 Task: Look for products in the category "Honey" from Taylor Pass Honey Co only.
Action: Mouse moved to (331, 136)
Screenshot: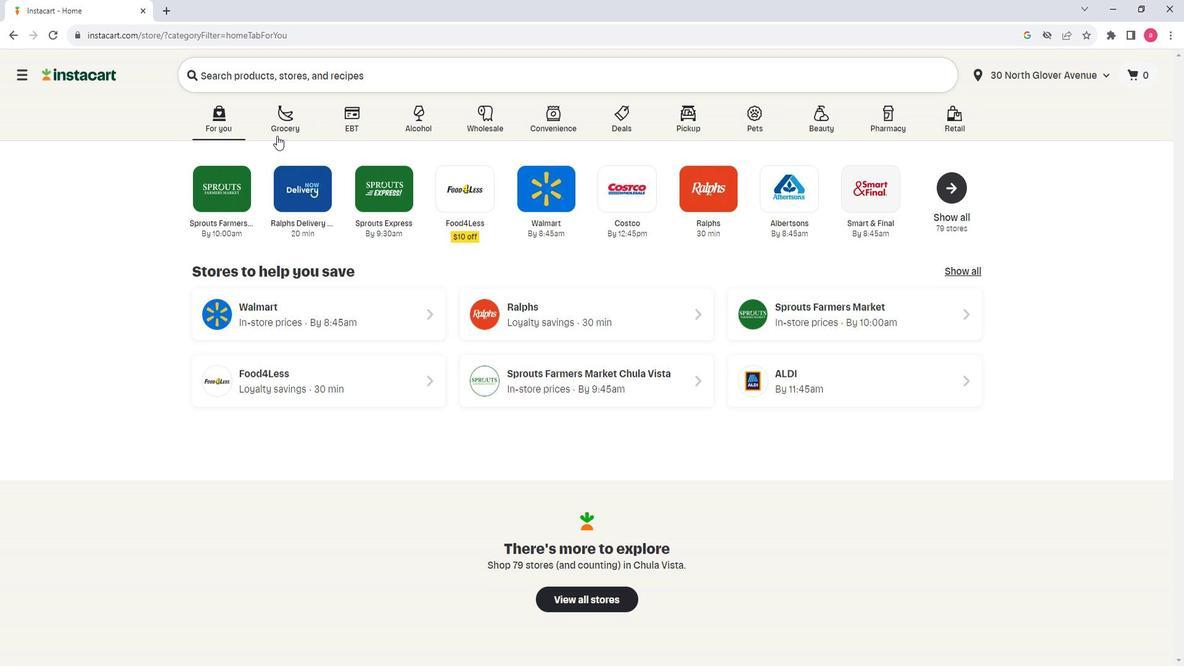 
Action: Mouse pressed left at (331, 136)
Screenshot: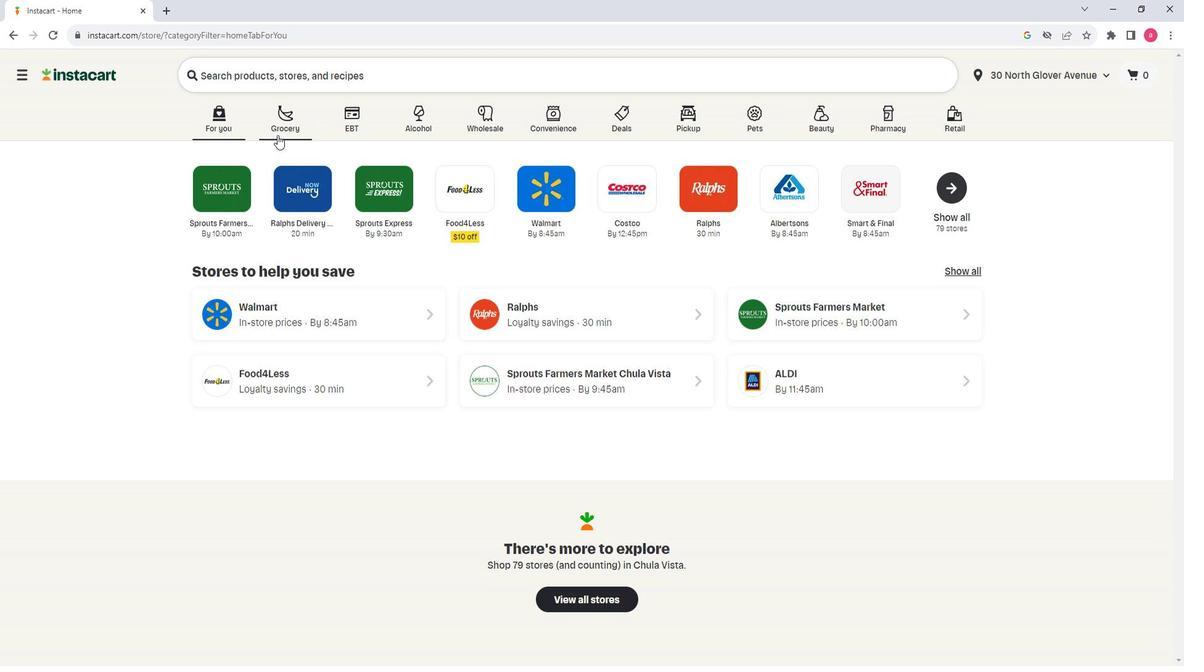 
Action: Mouse moved to (428, 326)
Screenshot: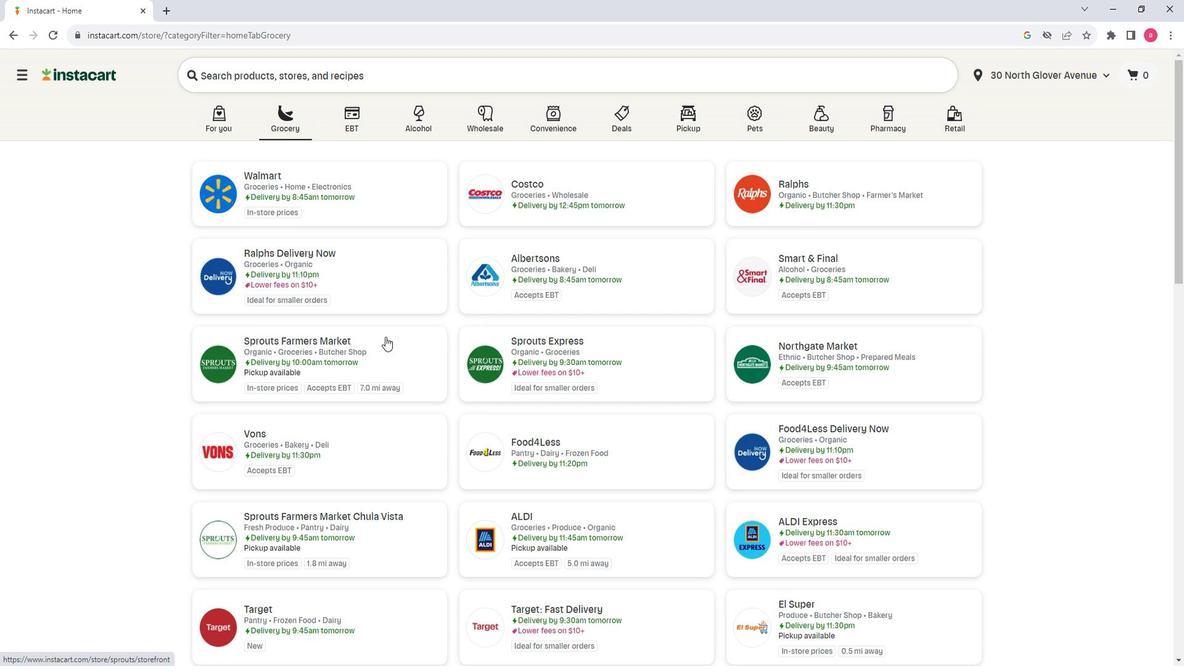 
Action: Mouse pressed left at (428, 326)
Screenshot: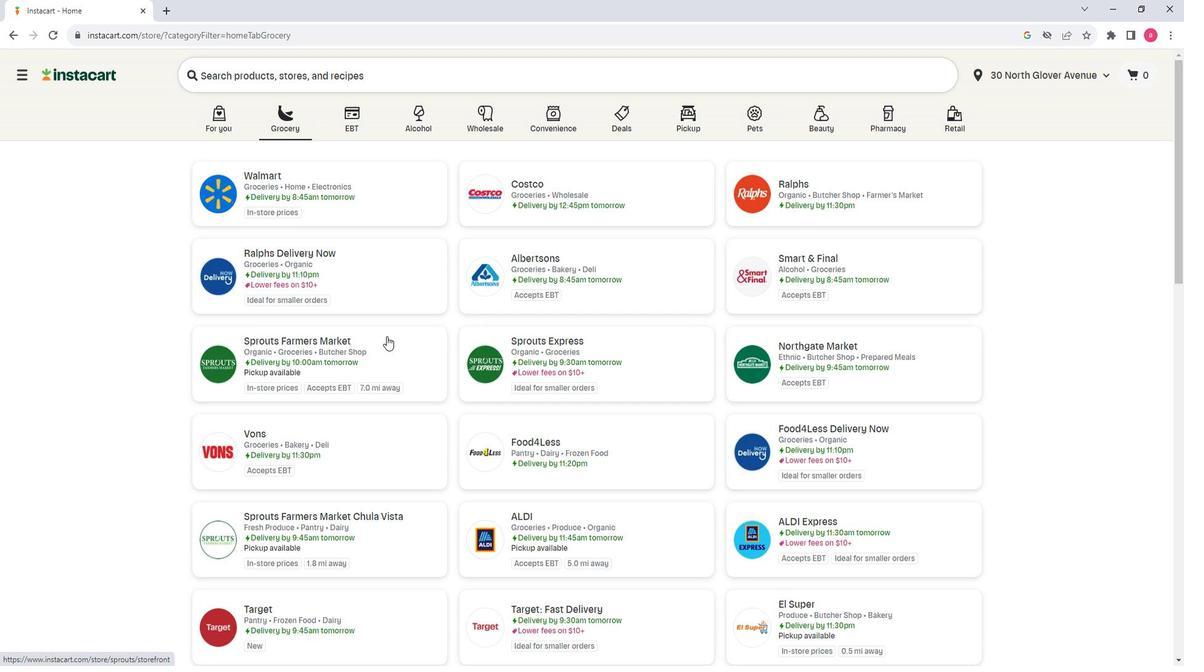 
Action: Mouse moved to (193, 384)
Screenshot: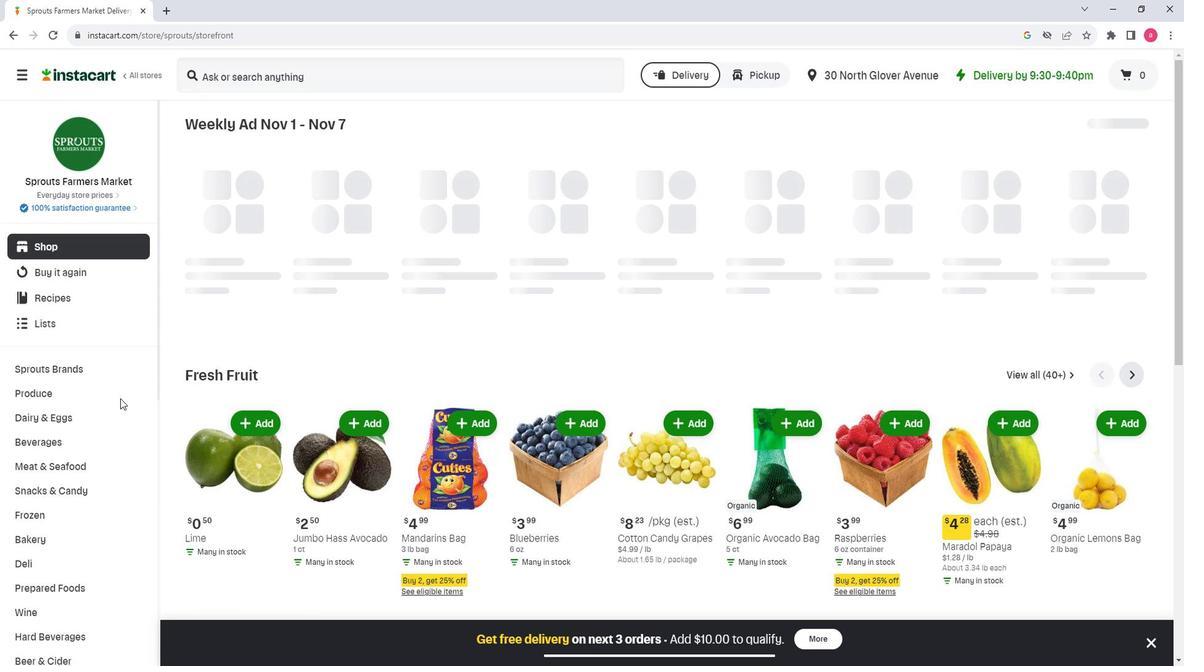 
Action: Mouse scrolled (193, 384) with delta (0, 0)
Screenshot: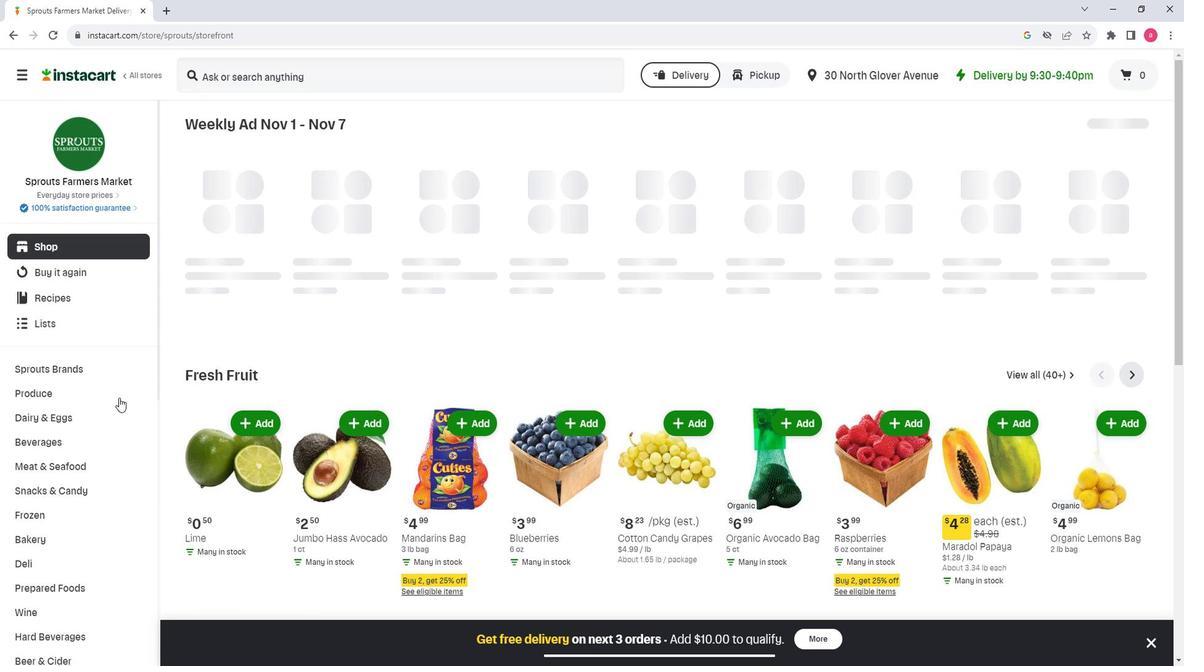 
Action: Mouse scrolled (193, 384) with delta (0, 0)
Screenshot: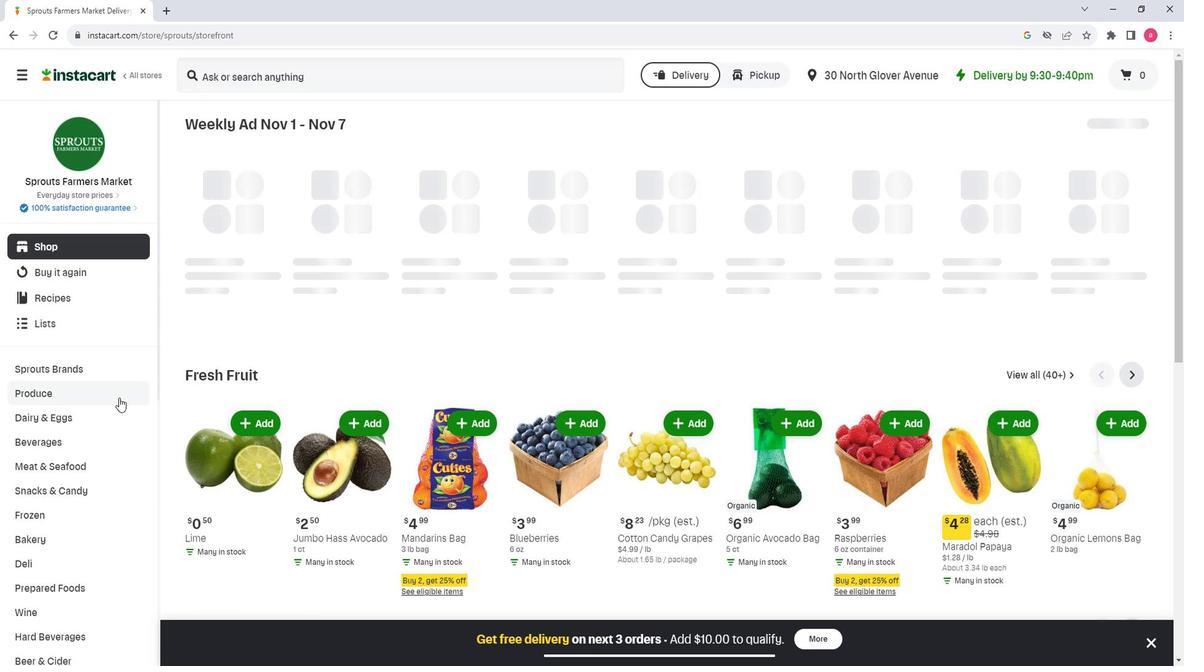 
Action: Mouse scrolled (193, 384) with delta (0, 0)
Screenshot: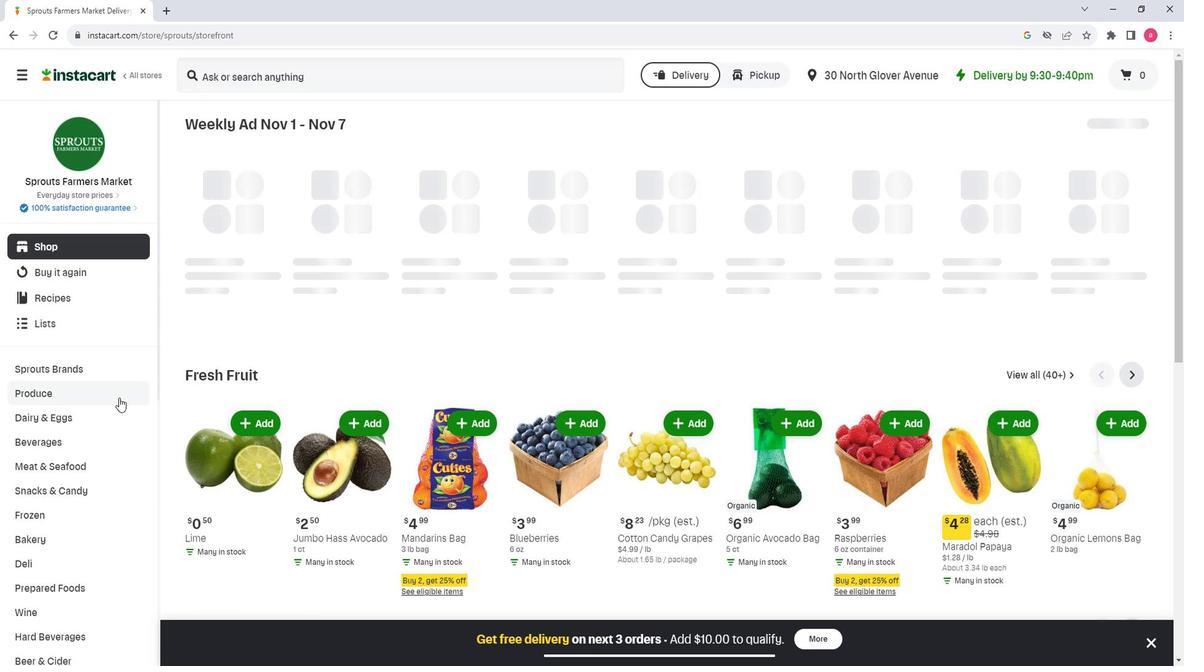 
Action: Mouse scrolled (193, 384) with delta (0, 0)
Screenshot: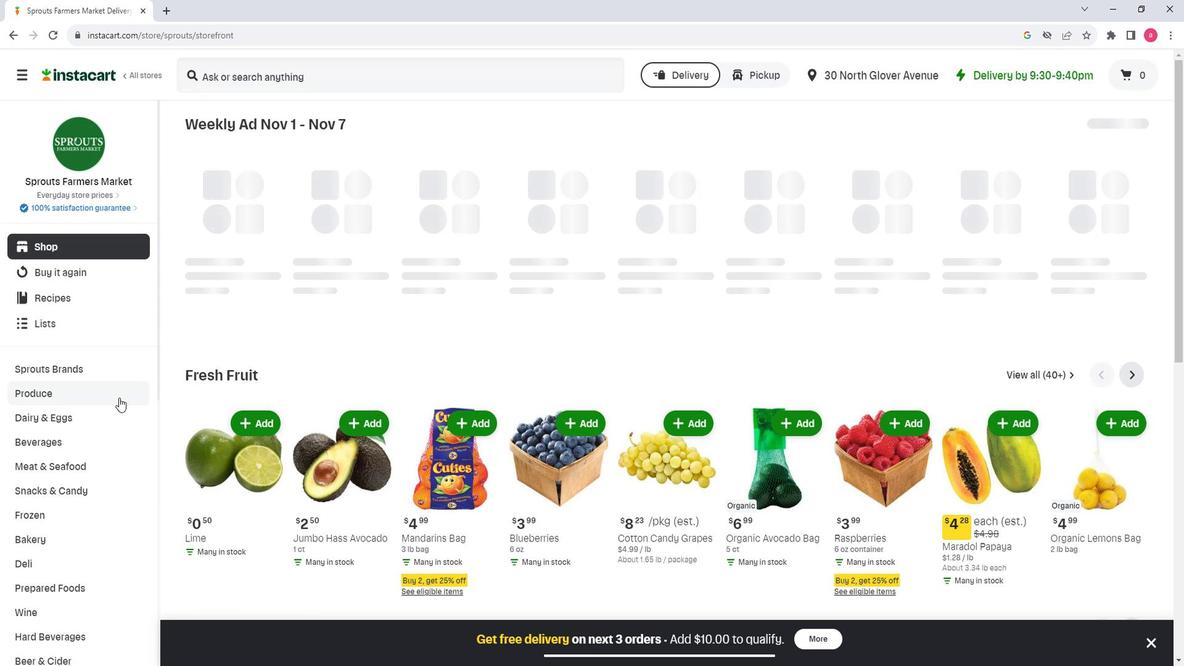 
Action: Mouse moved to (193, 384)
Screenshot: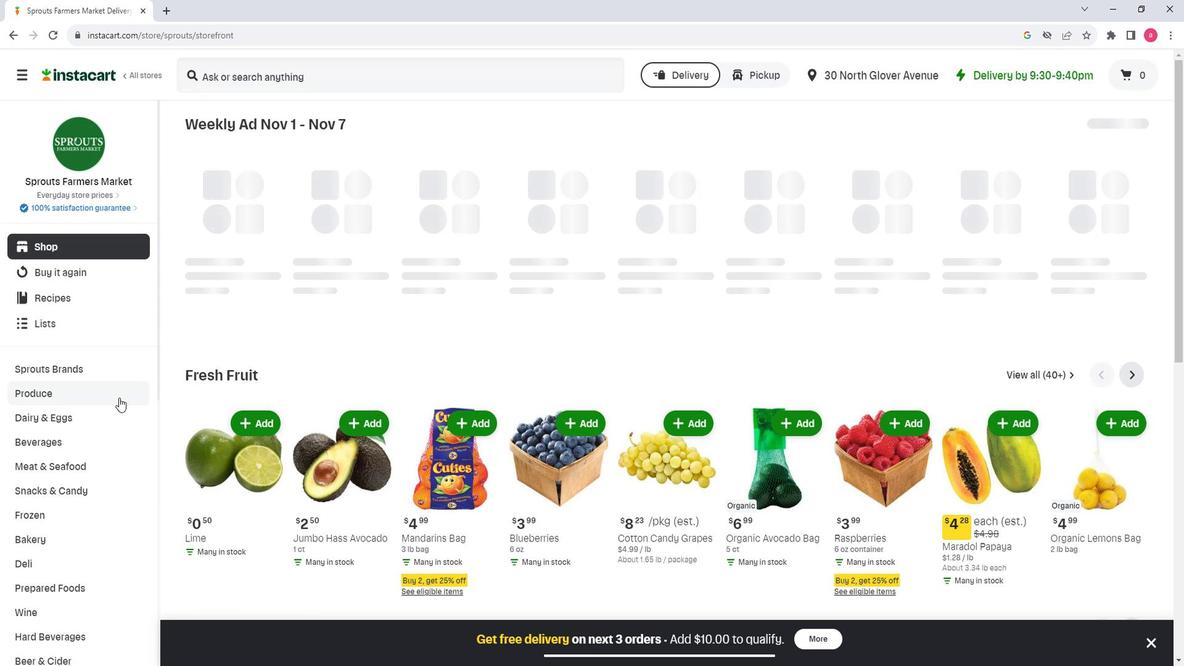 
Action: Mouse scrolled (193, 384) with delta (0, 0)
Screenshot: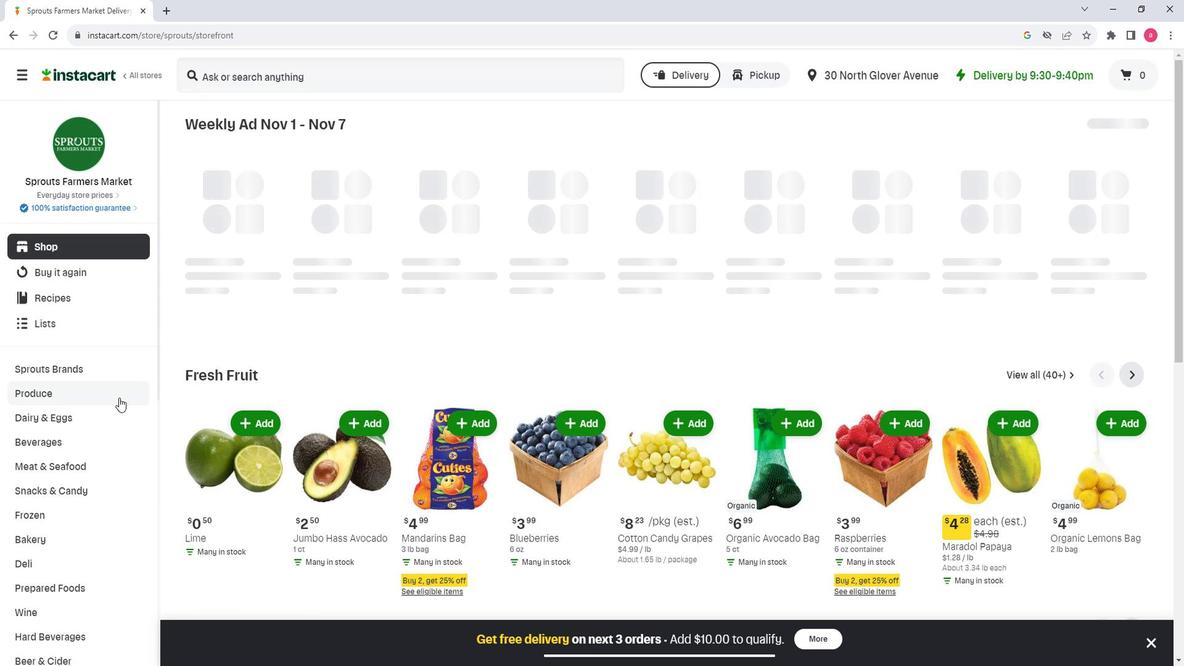 
Action: Mouse moved to (162, 471)
Screenshot: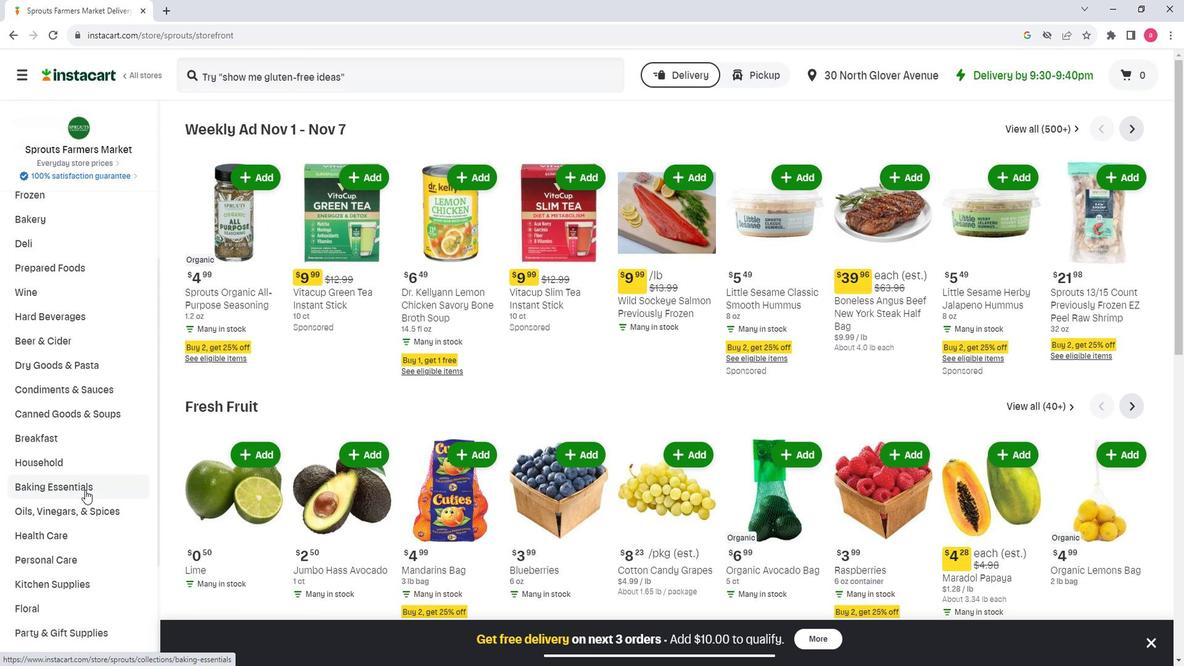
Action: Mouse pressed left at (162, 471)
Screenshot: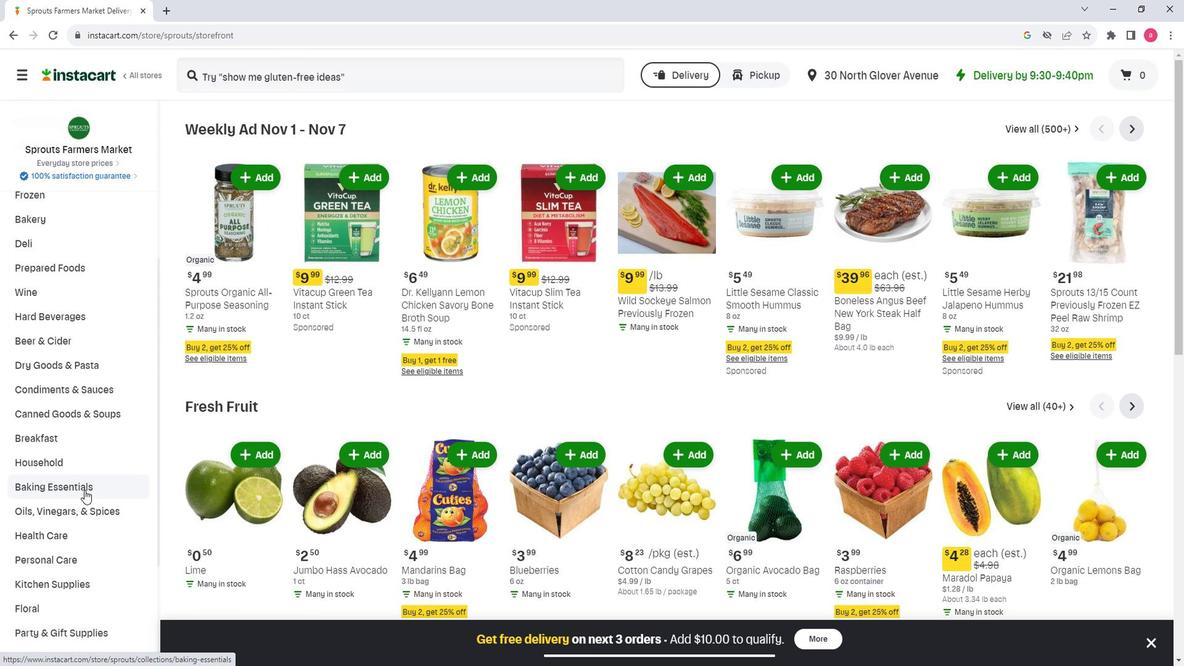 
Action: Mouse moved to (813, 157)
Screenshot: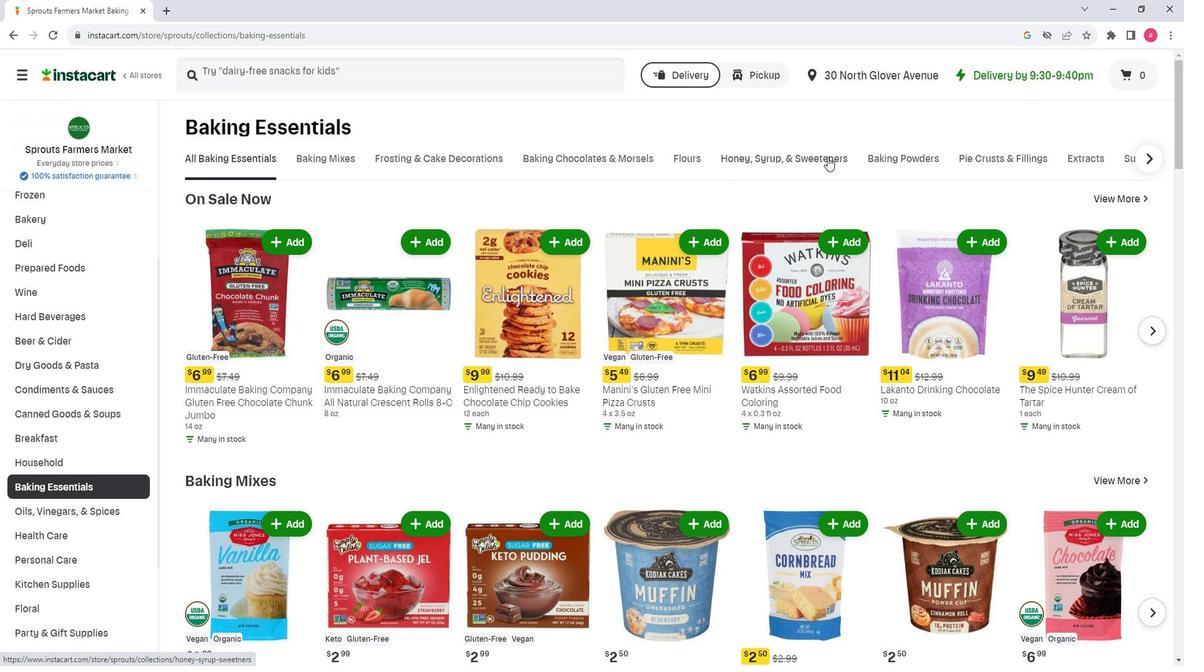
Action: Mouse pressed left at (813, 157)
Screenshot: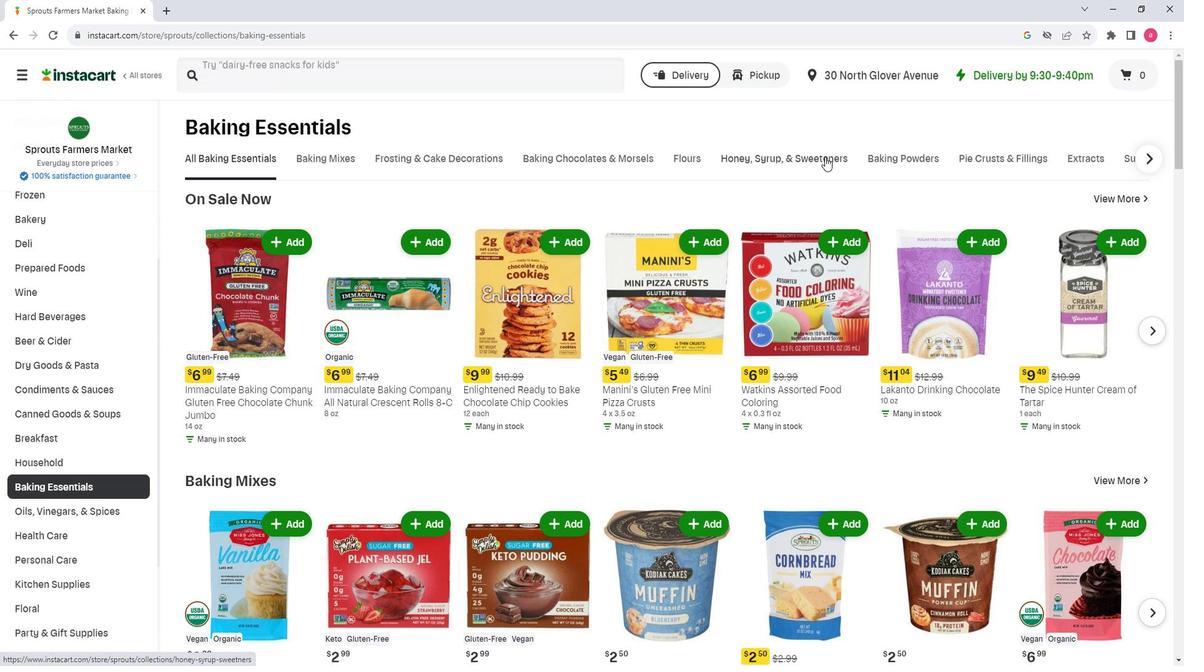 
Action: Mouse moved to (403, 212)
Screenshot: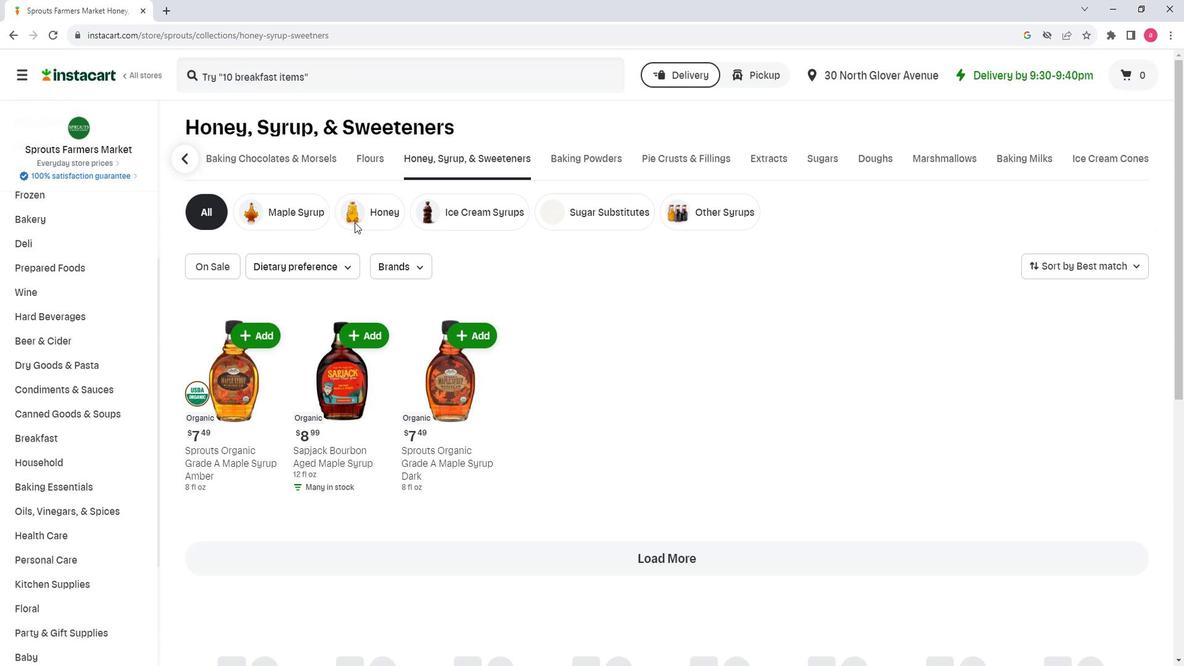 
Action: Mouse pressed left at (403, 212)
Screenshot: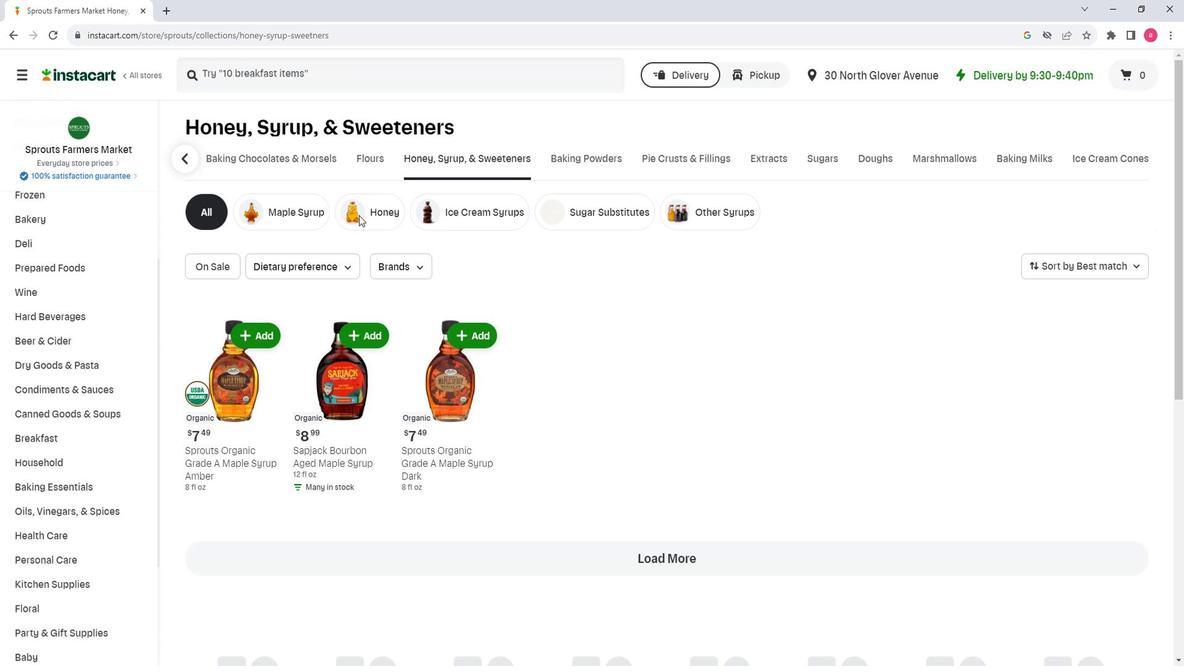 
Action: Mouse moved to (448, 260)
Screenshot: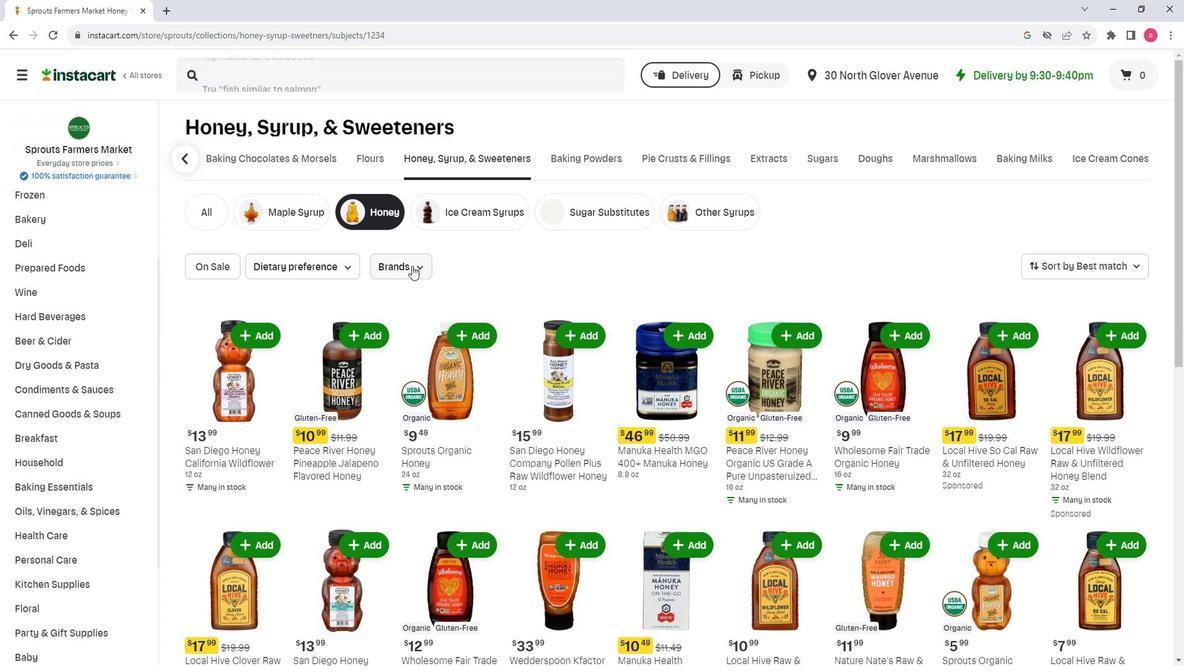 
Action: Mouse pressed left at (448, 260)
Screenshot: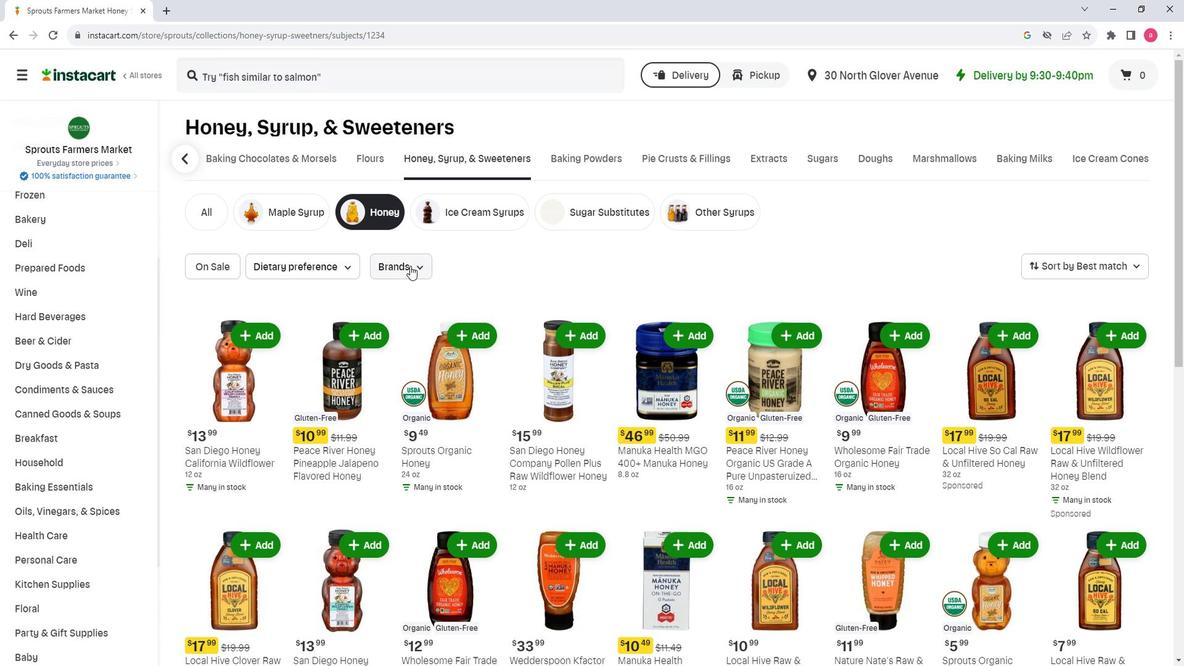 
Action: Mouse moved to (499, 327)
Screenshot: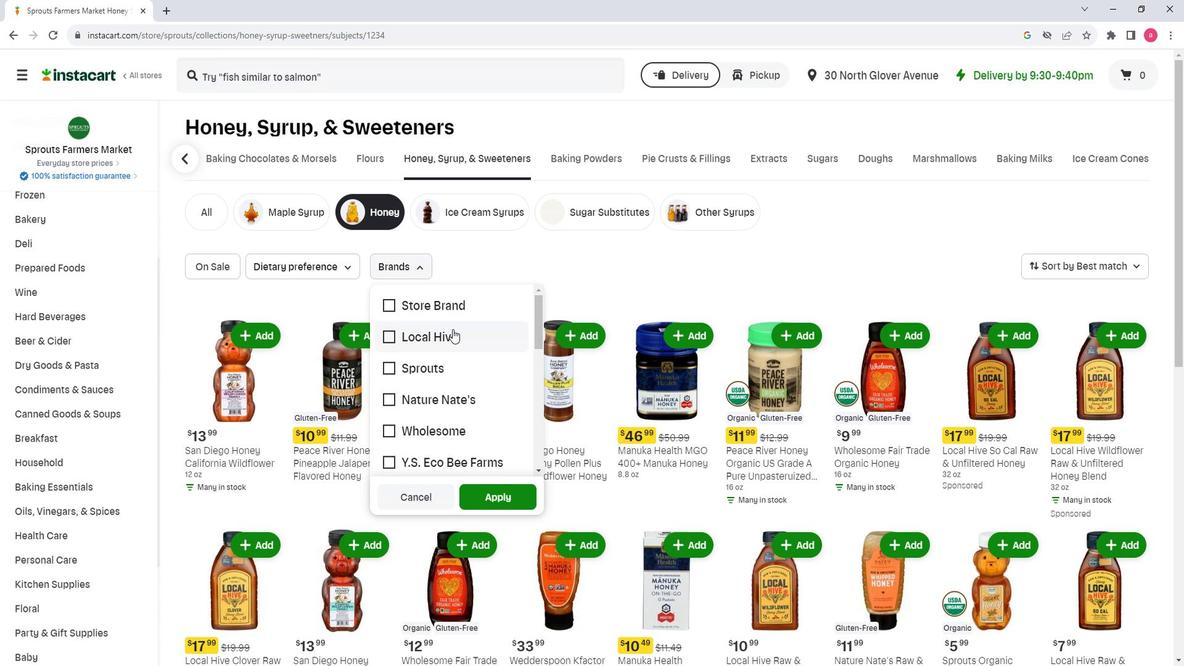 
Action: Mouse scrolled (499, 326) with delta (0, 0)
Screenshot: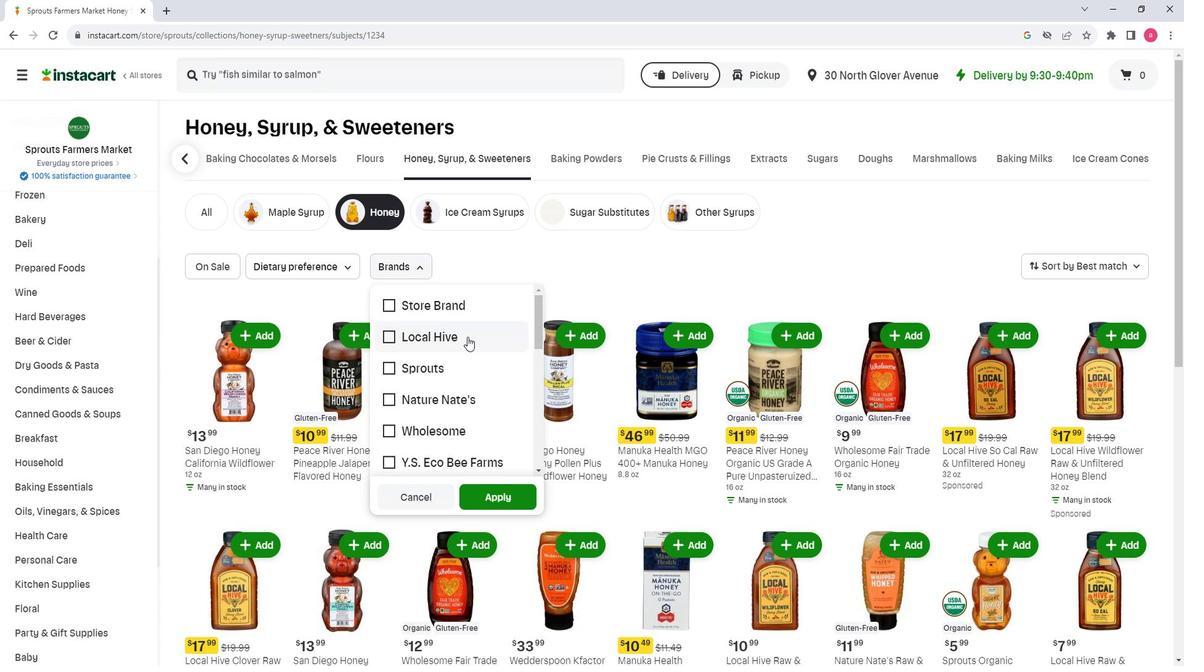 
Action: Mouse scrolled (499, 326) with delta (0, 0)
Screenshot: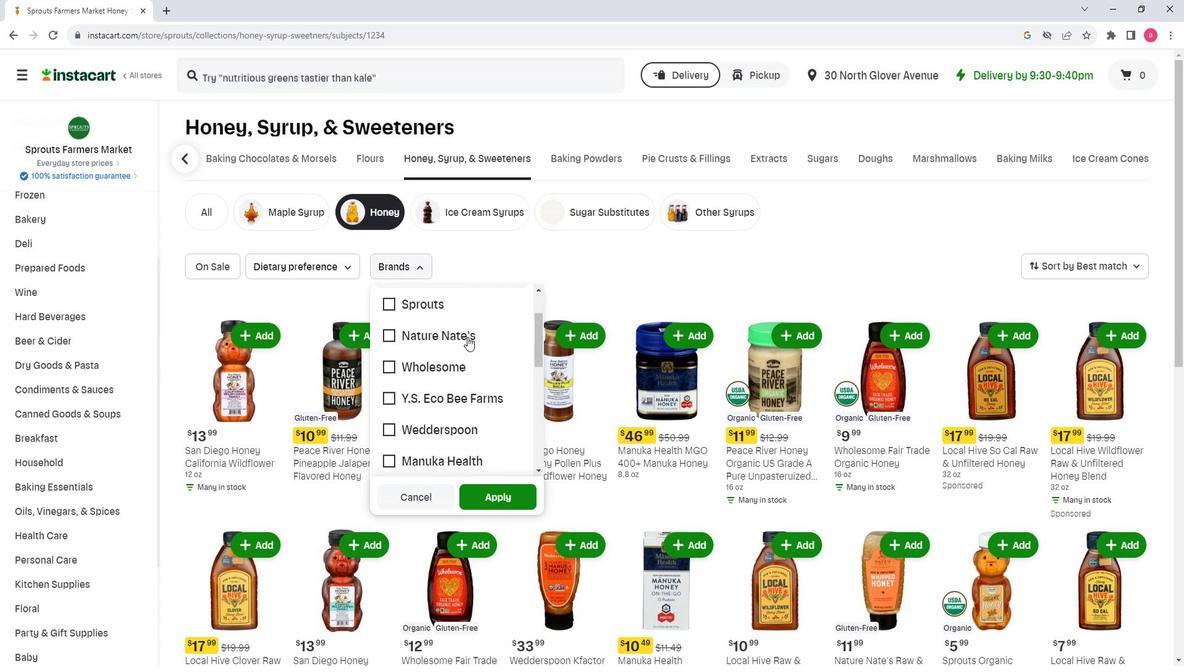 
Action: Mouse scrolled (499, 326) with delta (0, 0)
Screenshot: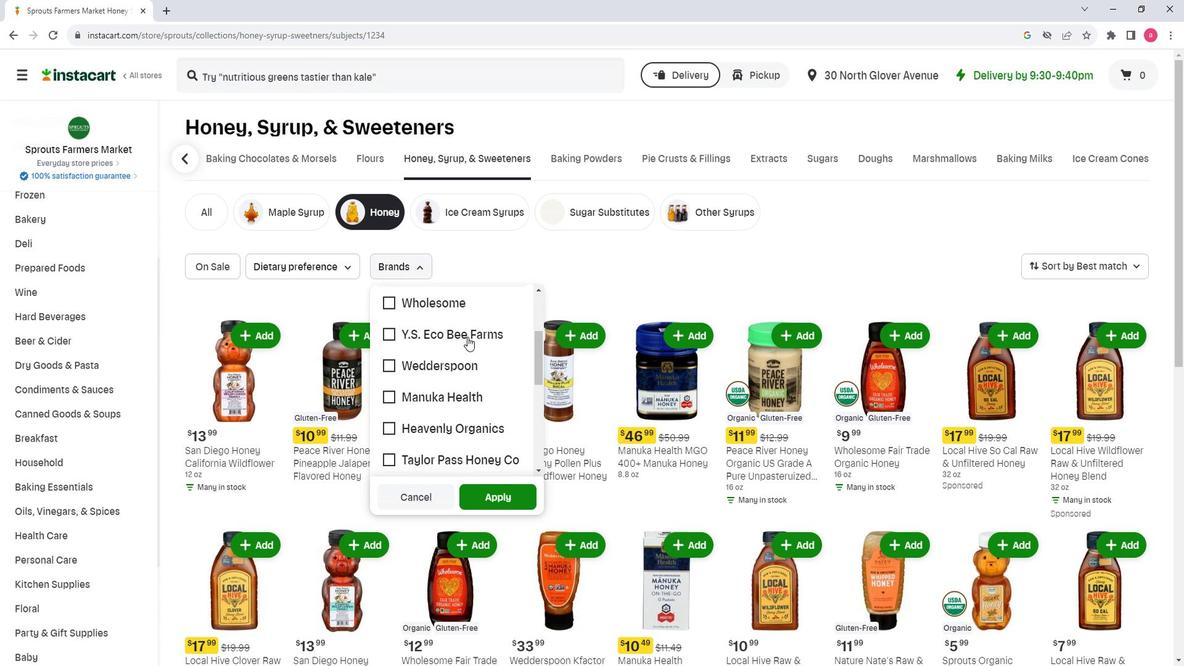 
Action: Mouse moved to (473, 387)
Screenshot: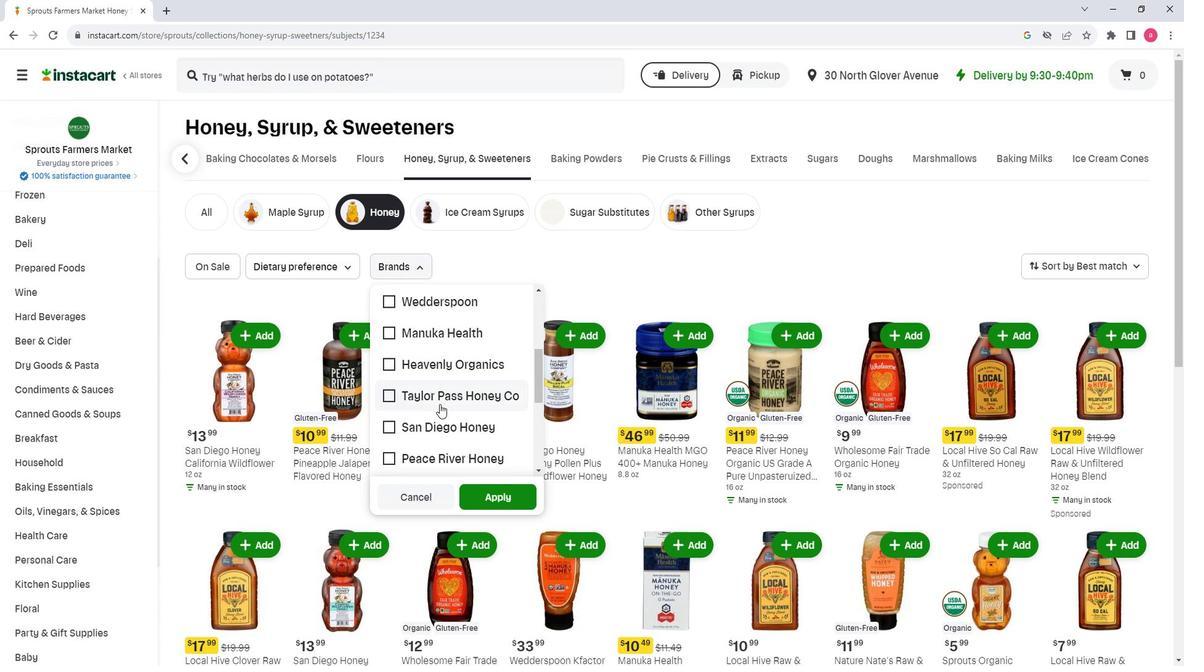 
Action: Mouse pressed left at (473, 387)
Screenshot: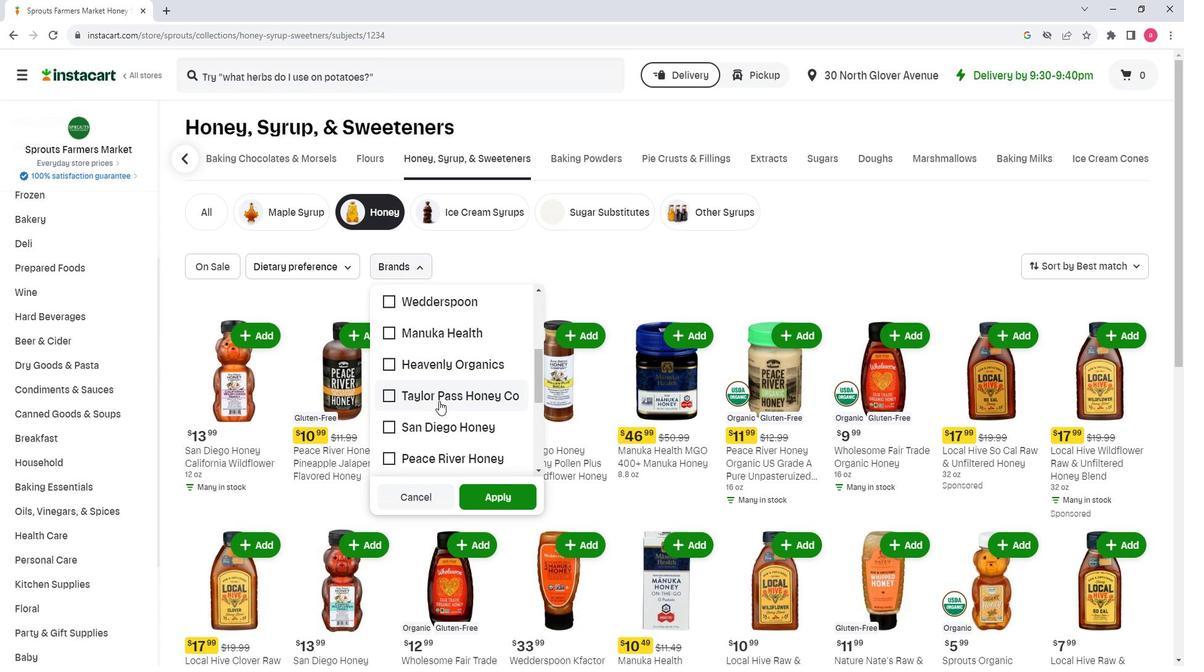 
Action: Mouse moved to (518, 473)
Screenshot: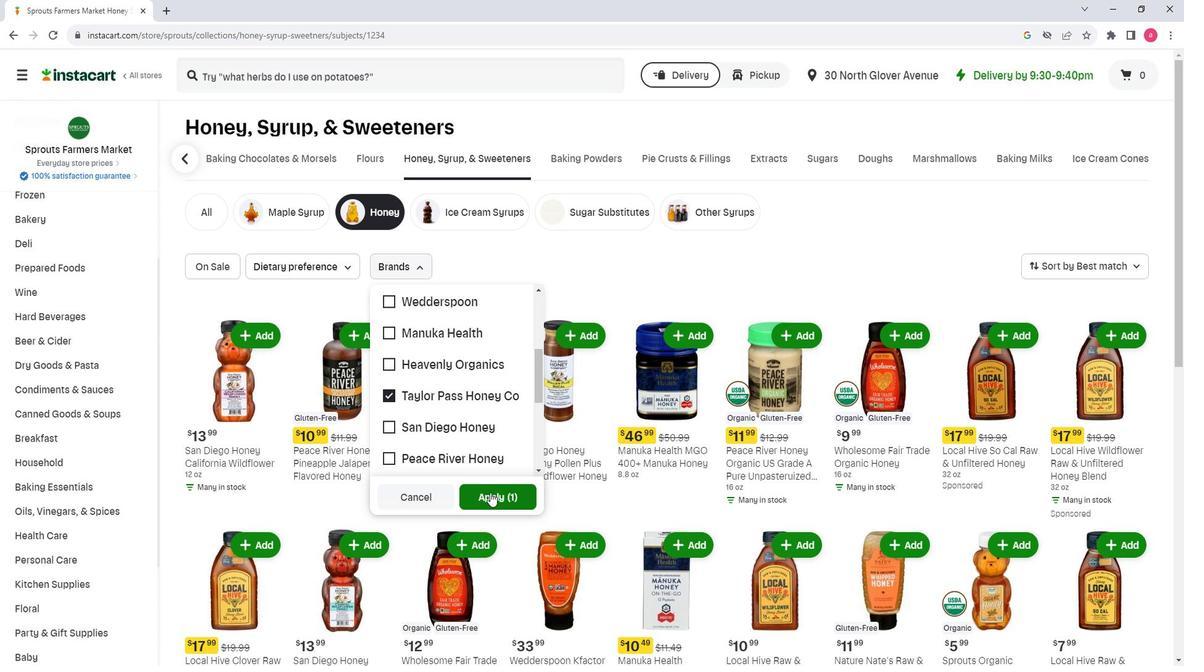 
Action: Mouse pressed left at (518, 473)
Screenshot: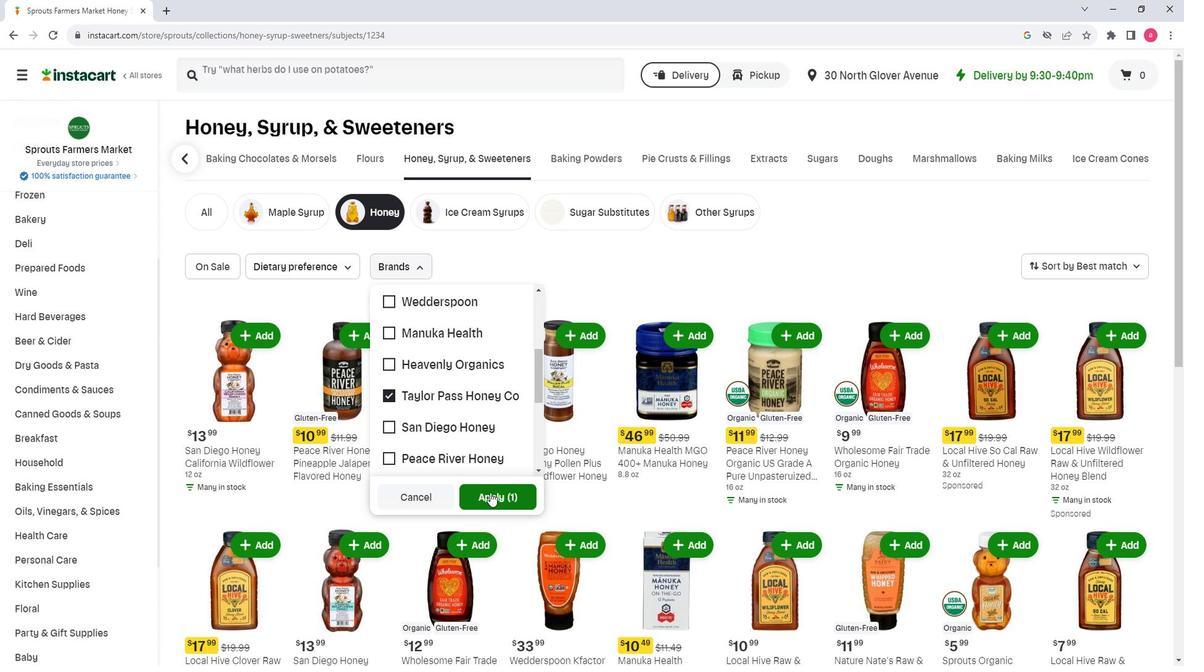 
Action: Mouse moved to (594, 274)
Screenshot: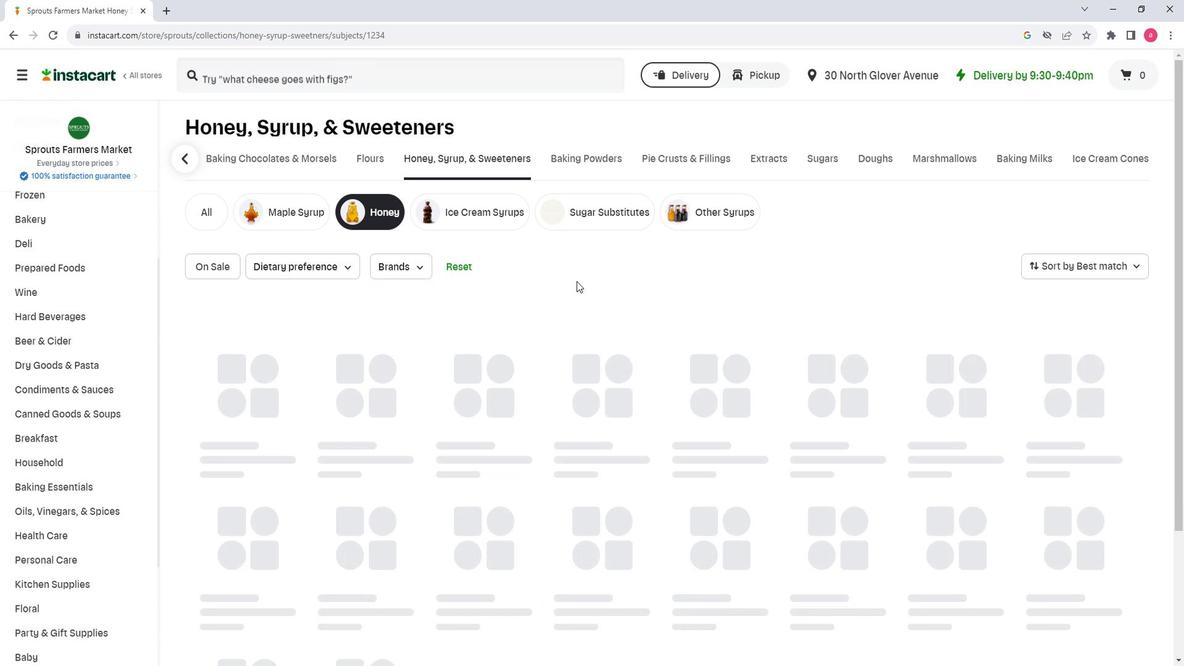 
